 Task: Check the Street View of the Tokyo Skytree.
Action: Mouse moved to (159, 106)
Screenshot: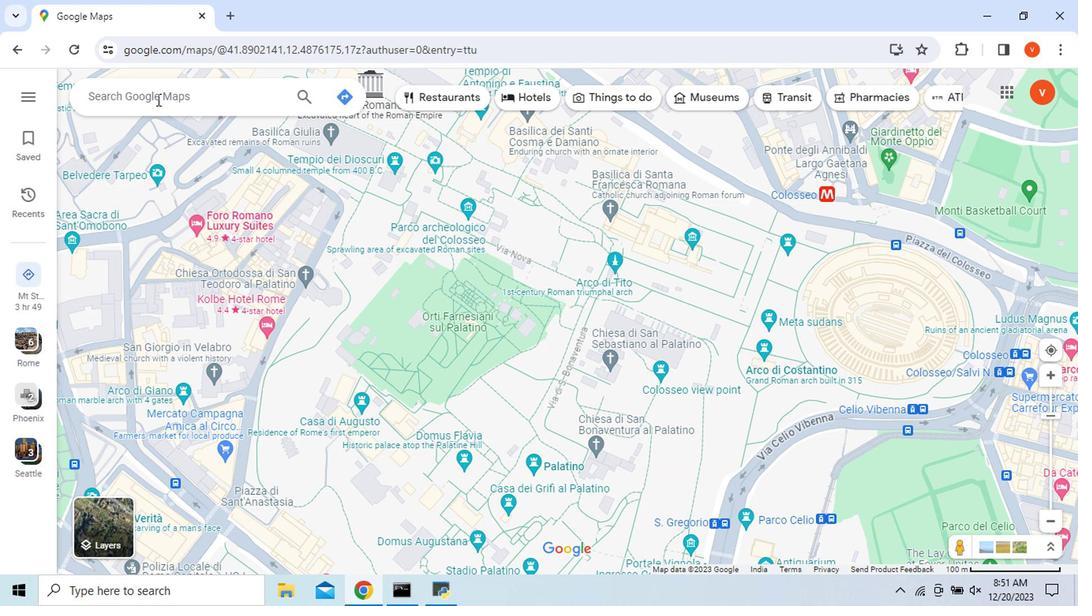 
Action: Mouse pressed left at (159, 106)
Screenshot: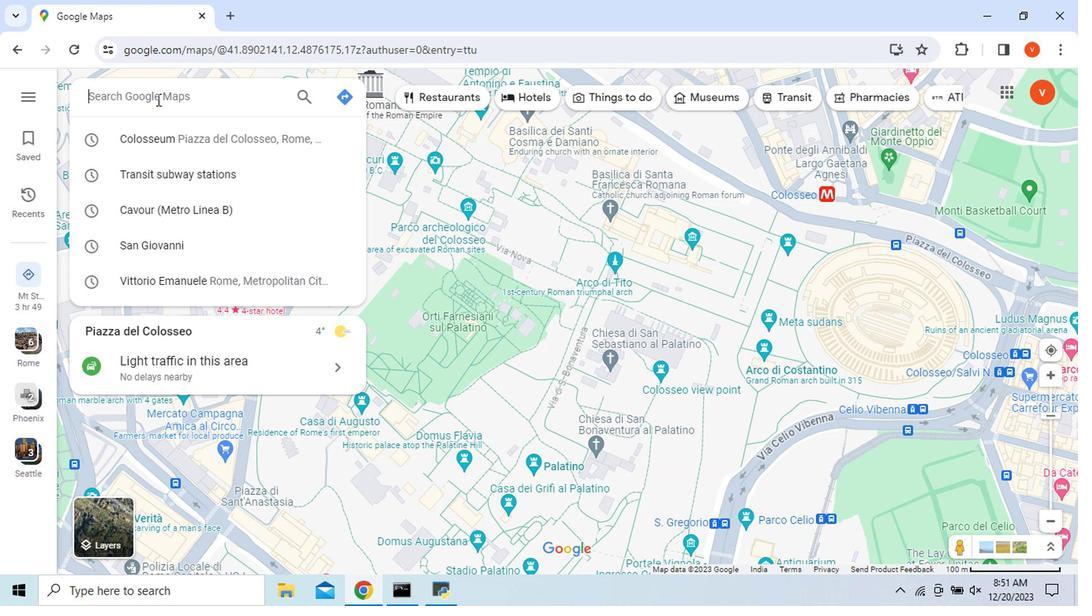 
Action: Key pressed <Key.shift>Tokyo<Key.space><Key.shift>Skytree
Screenshot: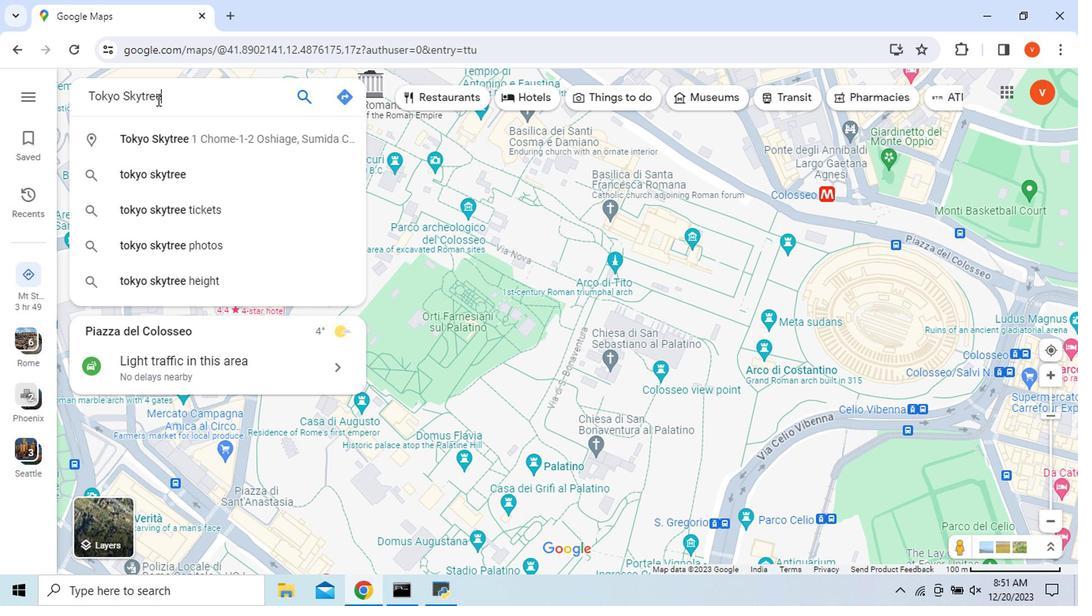 
Action: Mouse moved to (202, 144)
Screenshot: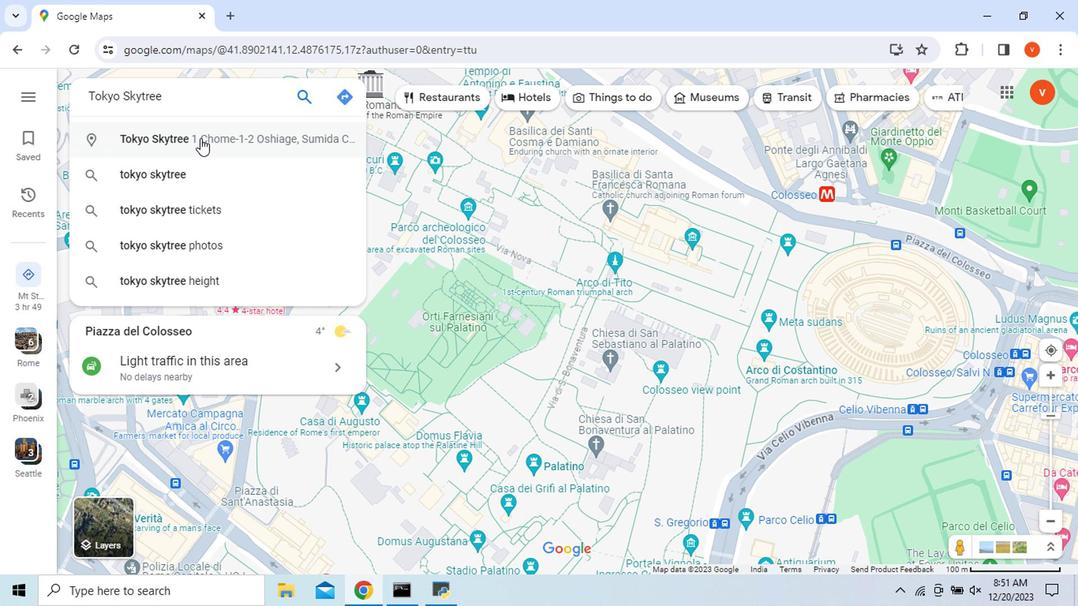 
Action: Mouse pressed left at (202, 144)
Screenshot: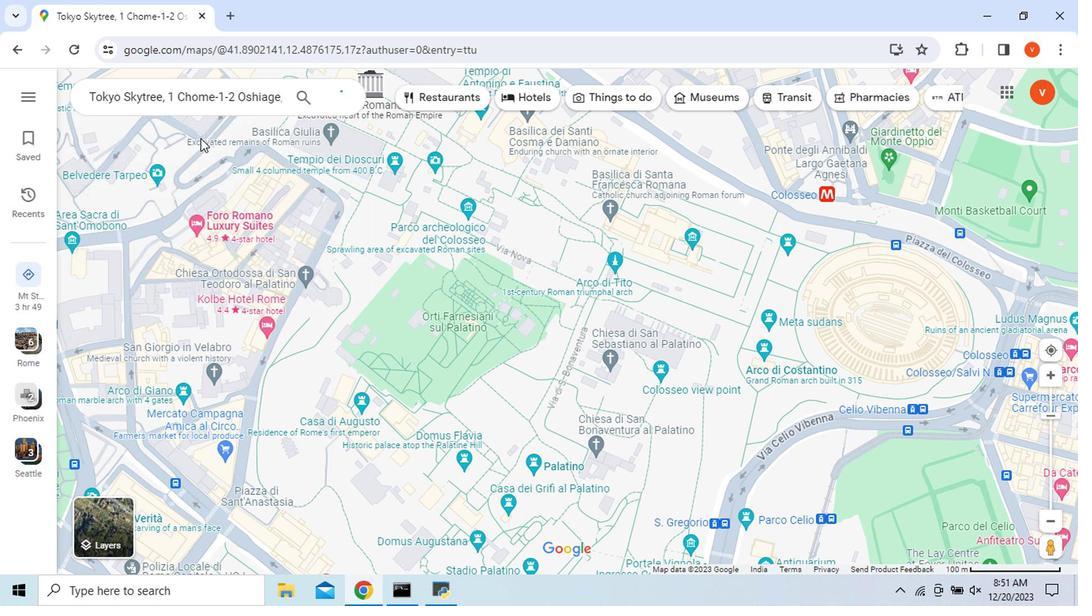 
Action: Mouse moved to (584, 518)
Screenshot: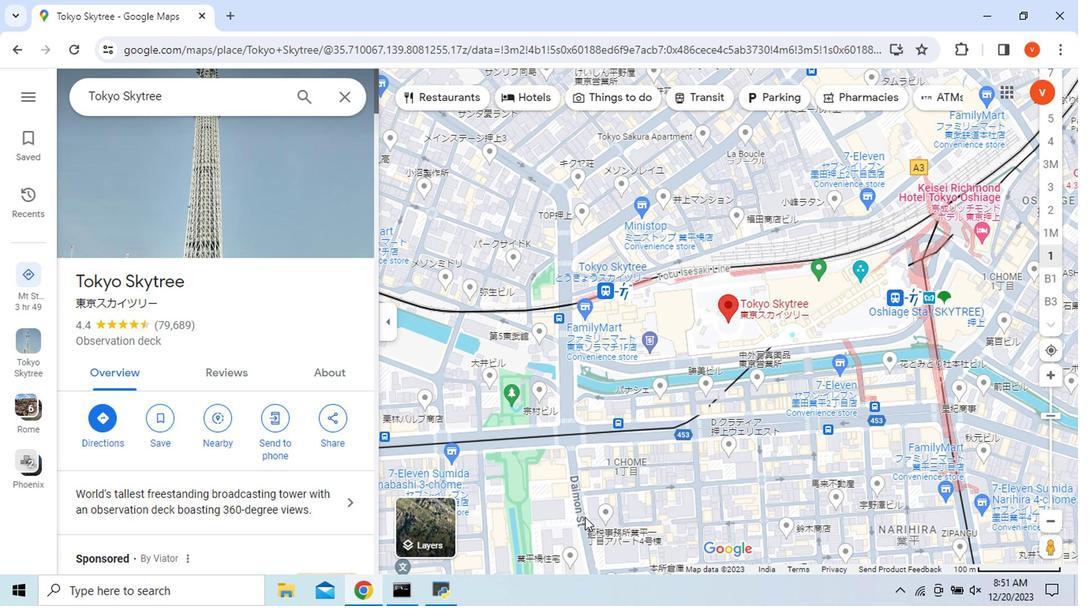 
Action: Mouse scrolled (584, 518) with delta (0, 0)
Screenshot: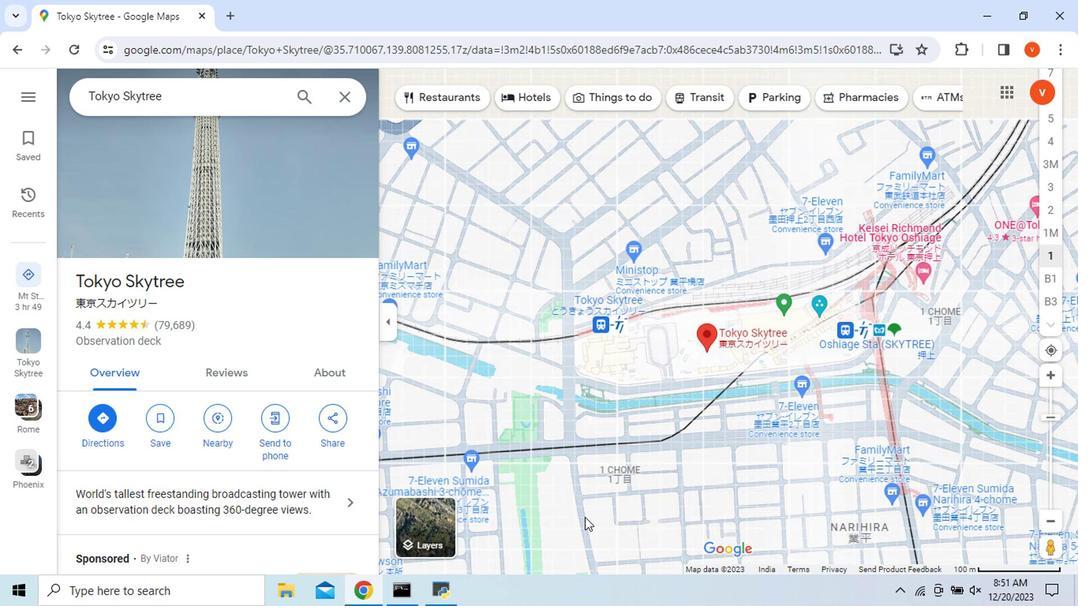 
Action: Mouse moved to (664, 549)
Screenshot: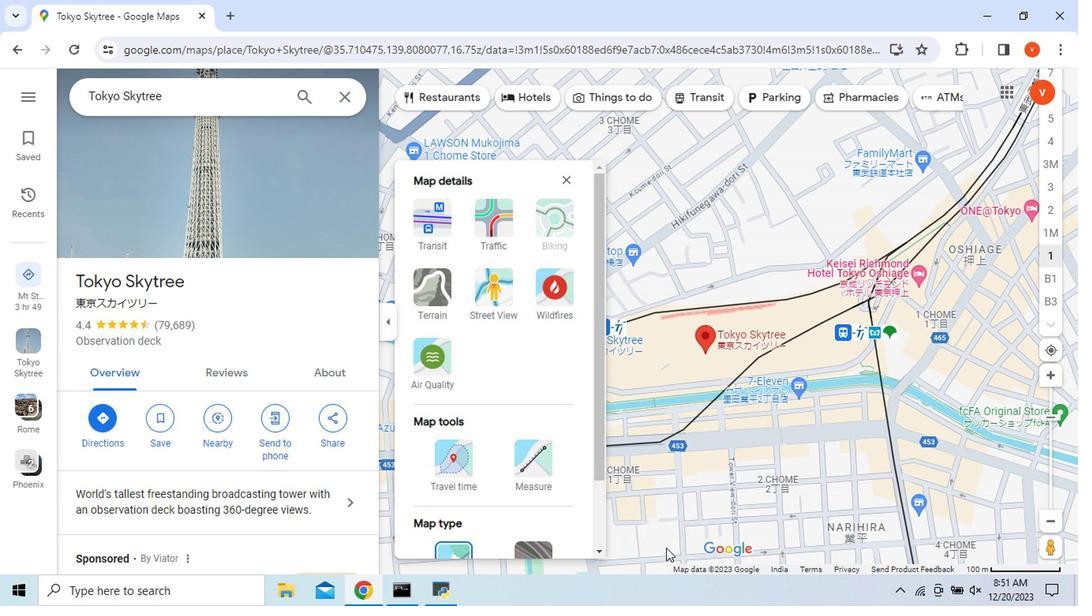 
Action: Mouse pressed left at (664, 549)
Screenshot: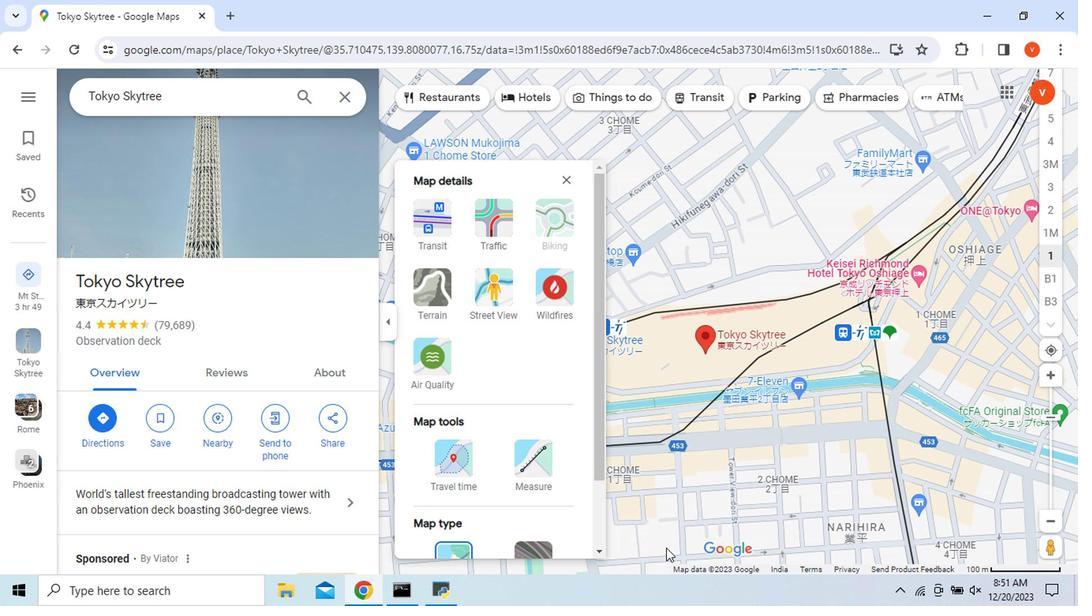 
Action: Mouse moved to (497, 297)
Screenshot: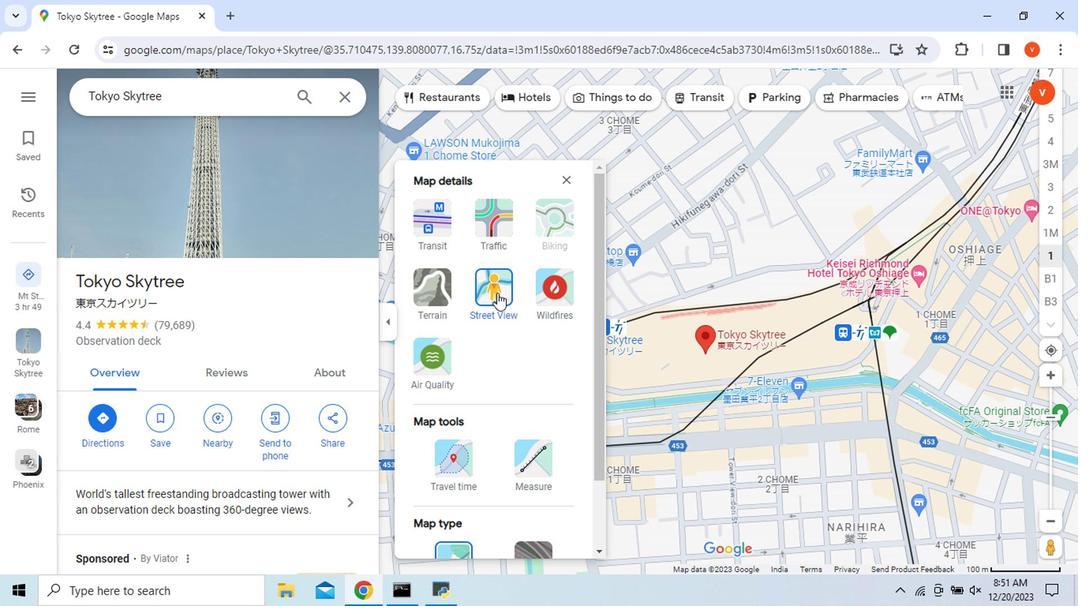 
Action: Mouse pressed left at (497, 297)
Screenshot: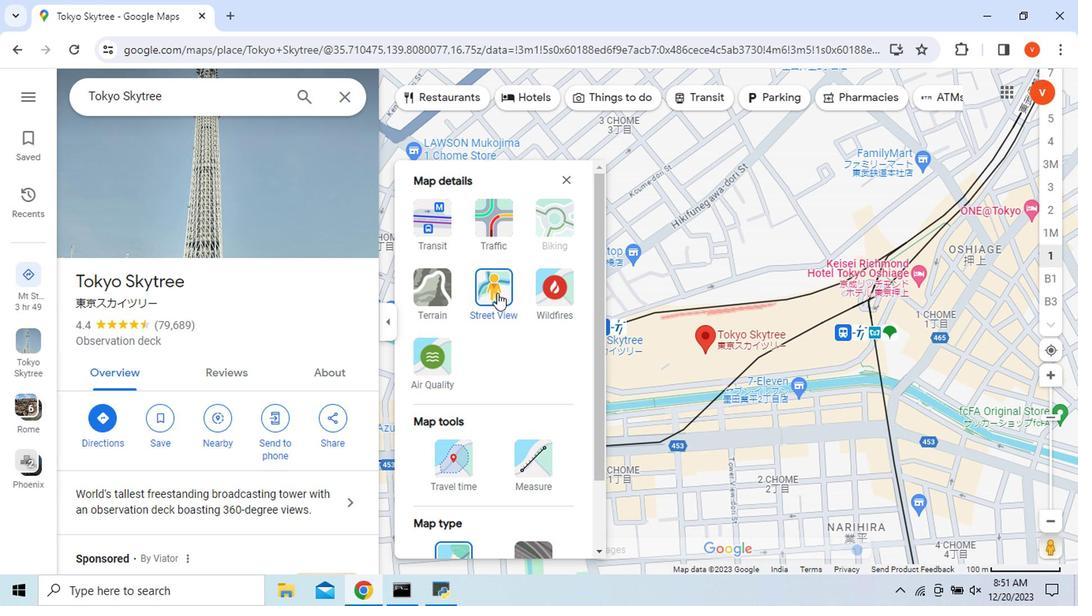 
Action: Mouse moved to (562, 183)
Screenshot: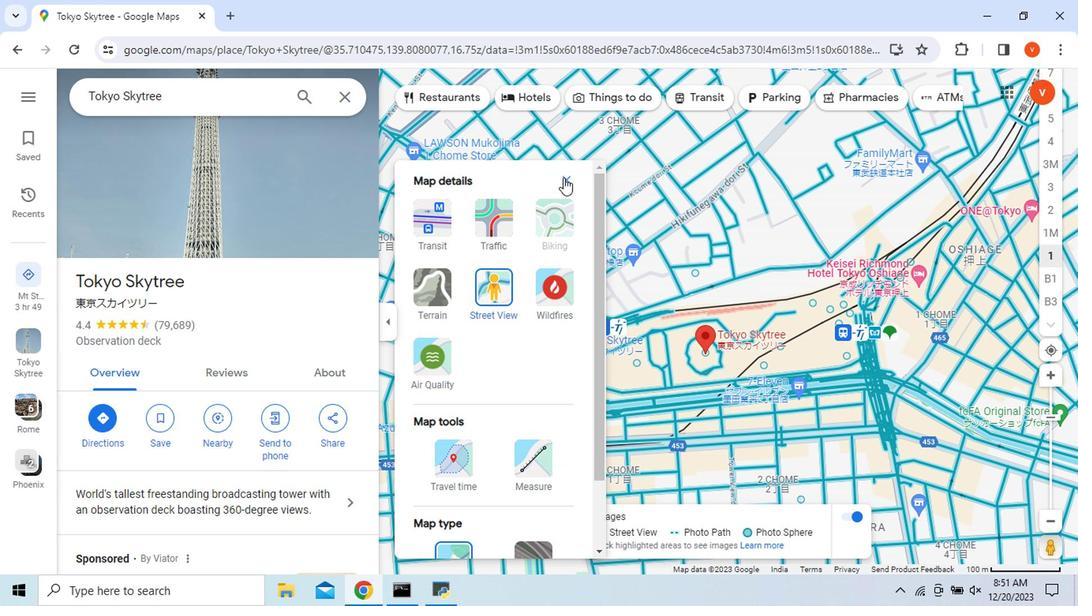 
Action: Mouse pressed left at (562, 183)
Screenshot: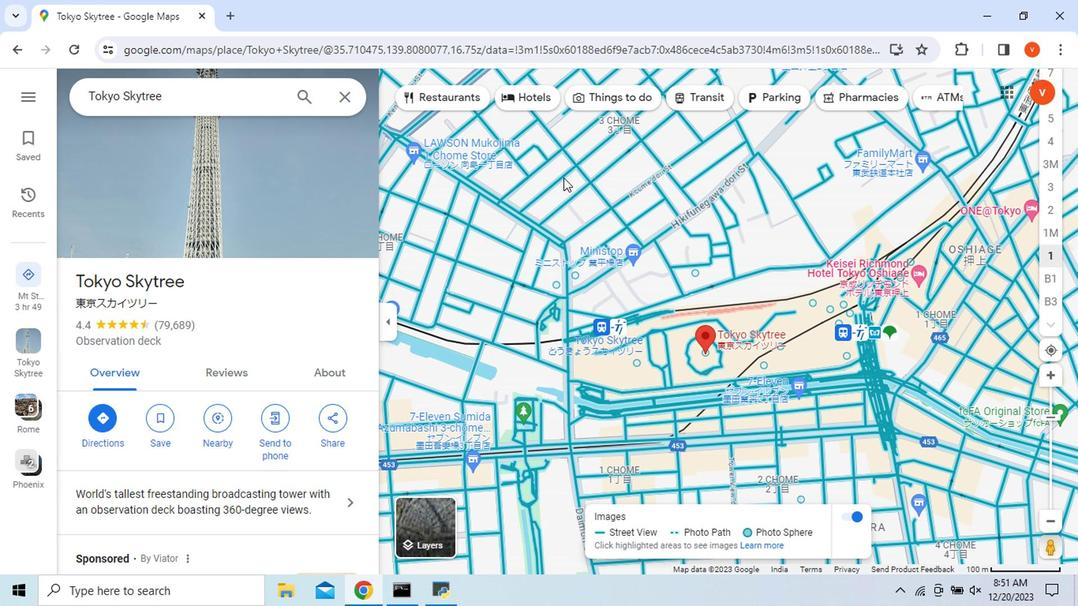 
Action: Mouse moved to (545, 446)
Screenshot: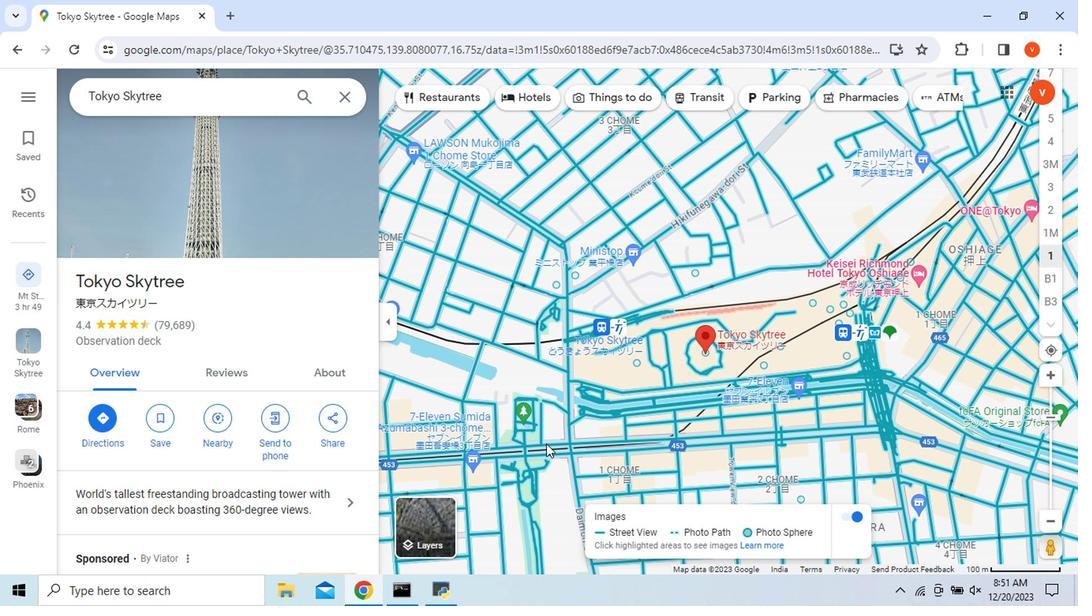 
Action: Mouse scrolled (545, 445) with delta (0, -1)
Screenshot: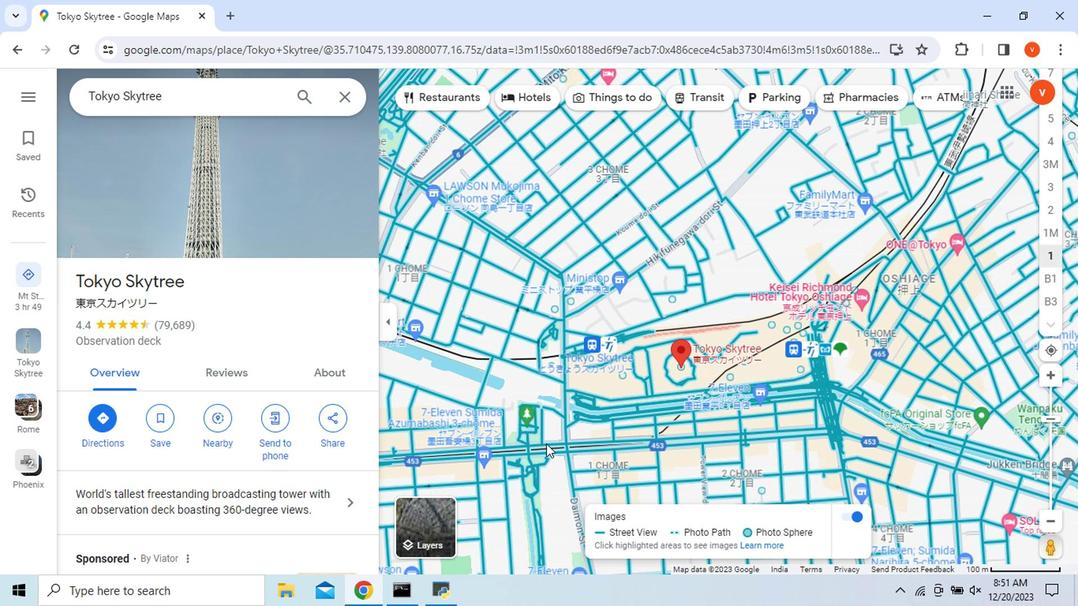 
Action: Mouse scrolled (545, 445) with delta (0, -1)
Screenshot: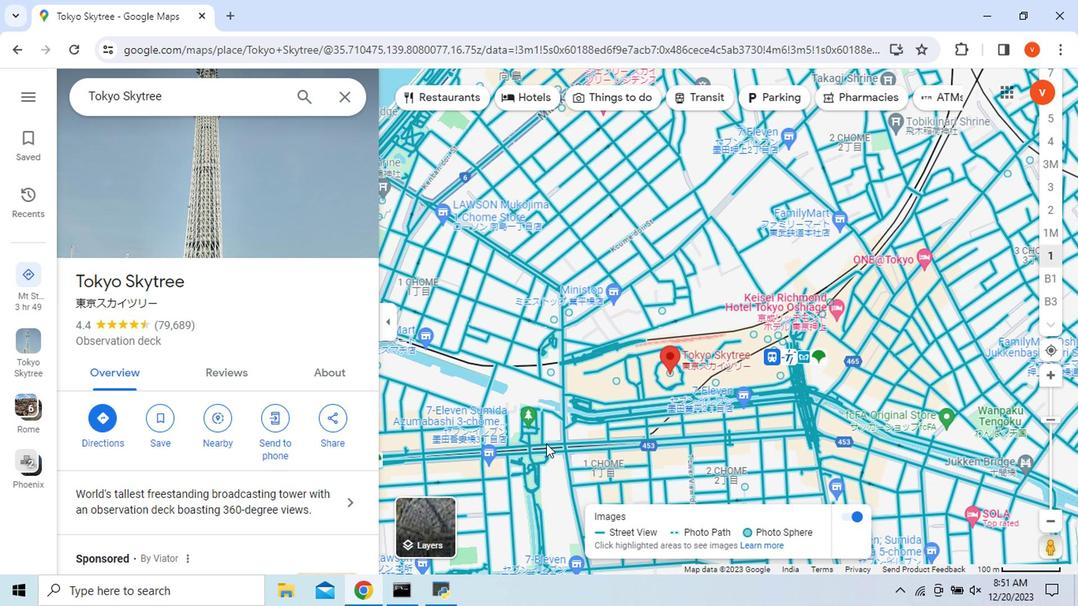 
Action: Mouse scrolled (545, 445) with delta (0, -1)
Screenshot: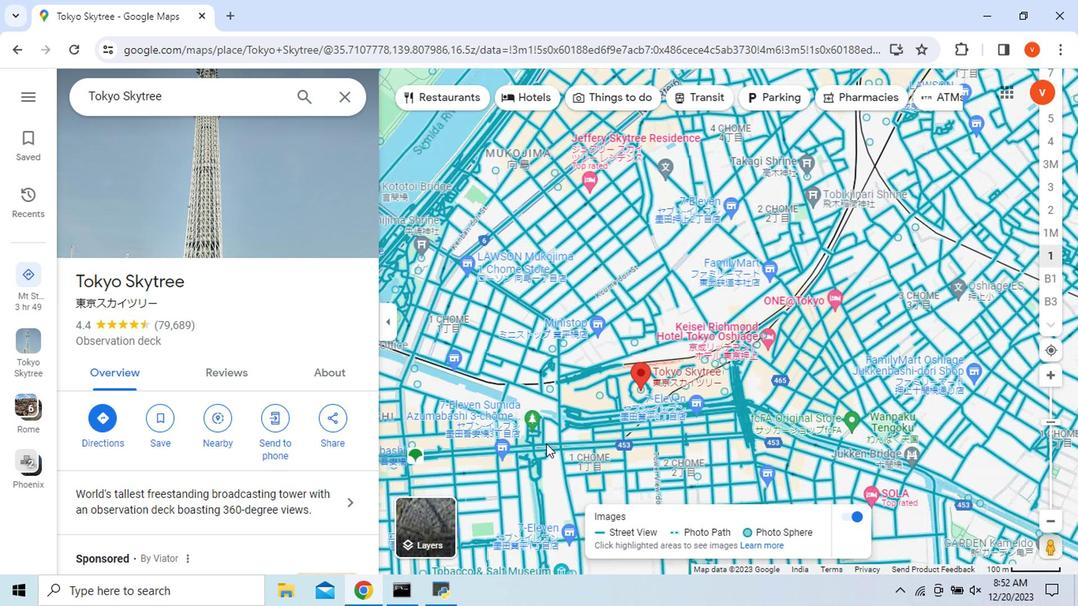 
Action: Mouse moved to (670, 550)
Screenshot: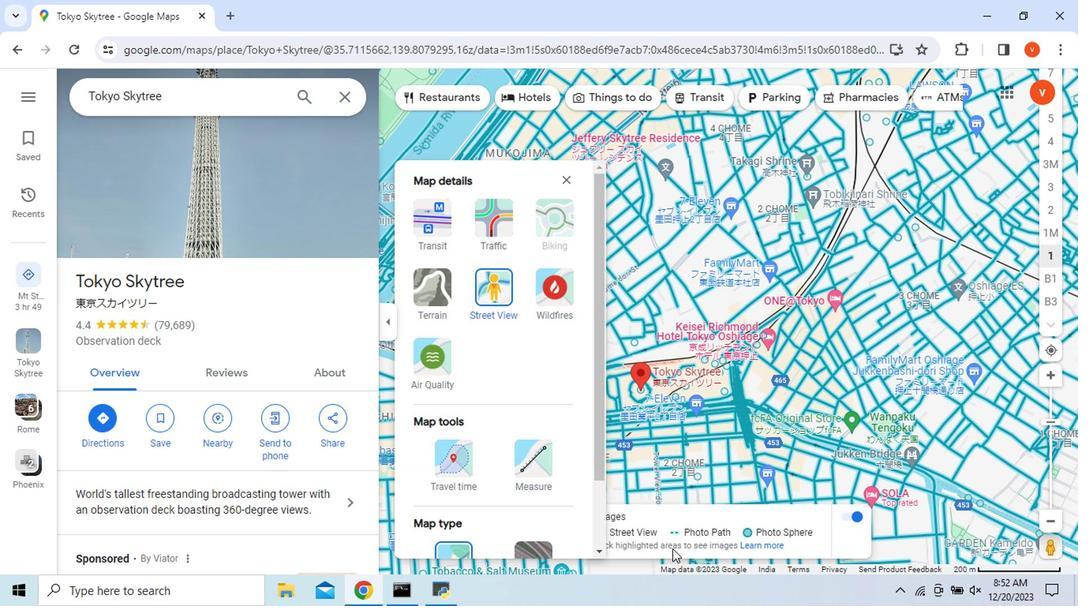 
Action: Mouse pressed left at (670, 550)
Screenshot: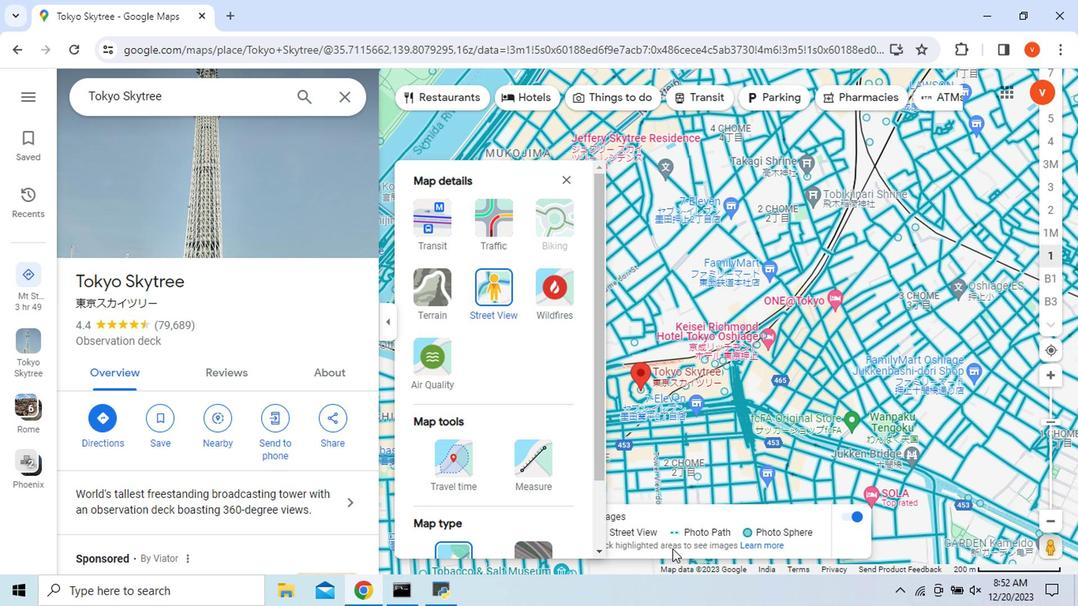 
Action: Mouse moved to (521, 547)
Screenshot: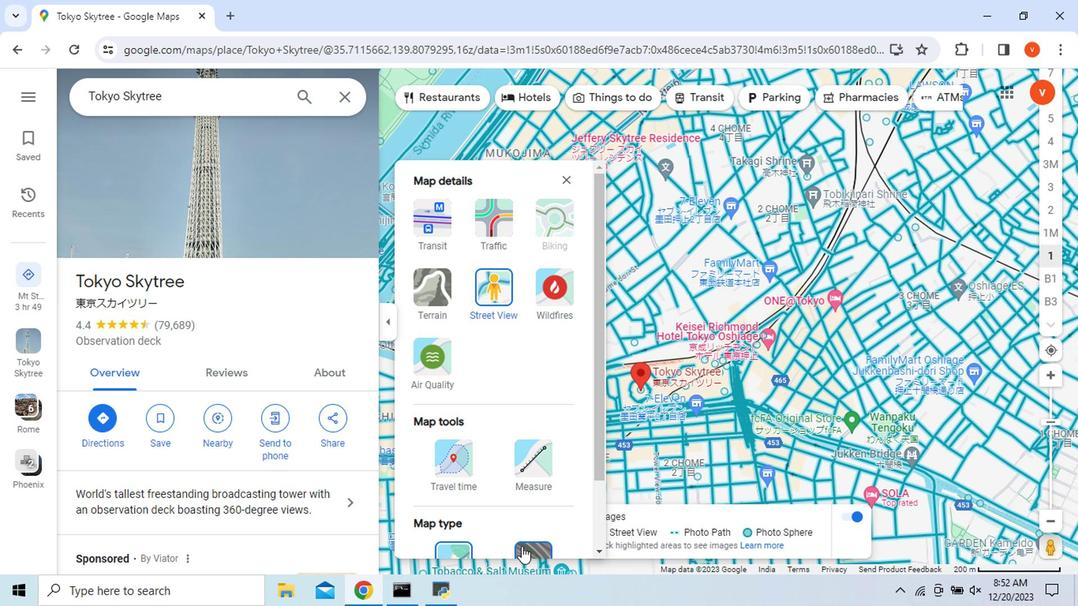 
Action: Mouse pressed left at (521, 547)
Screenshot: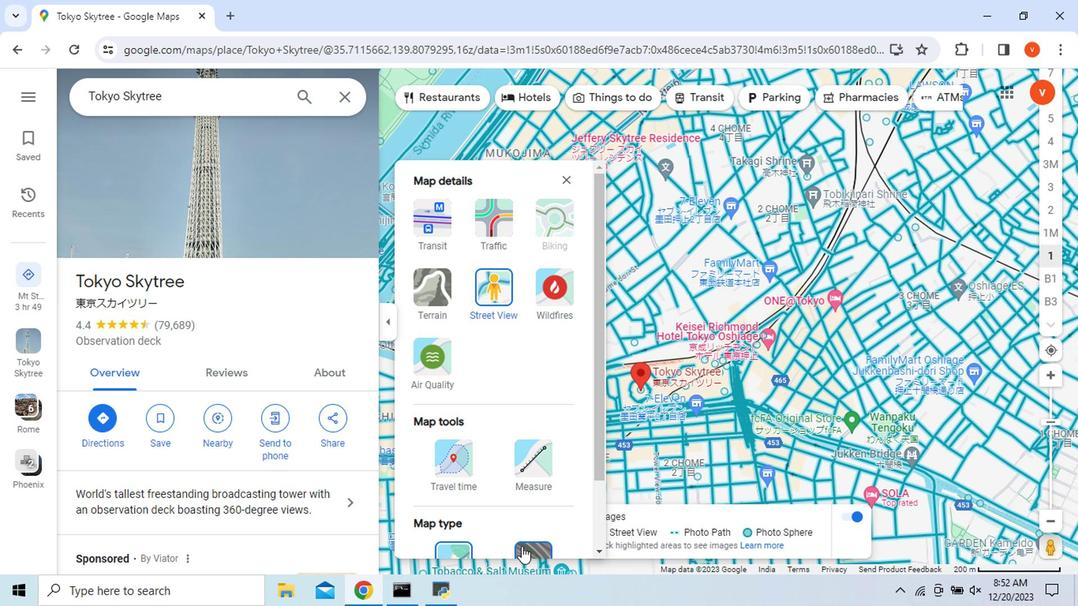 
Action: Mouse moved to (567, 182)
Screenshot: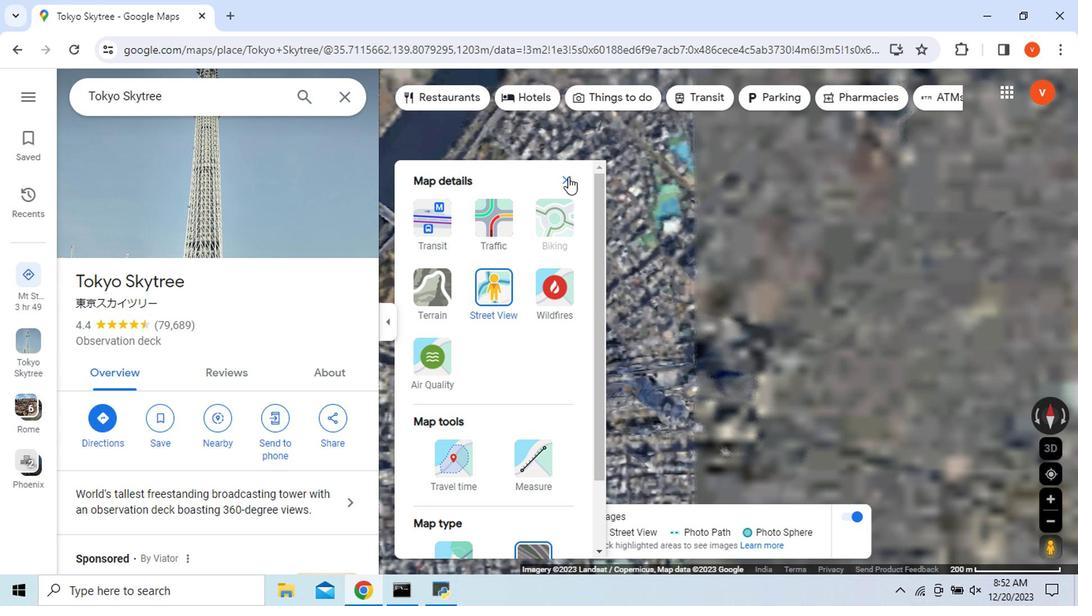 
Action: Mouse pressed left at (567, 182)
Screenshot: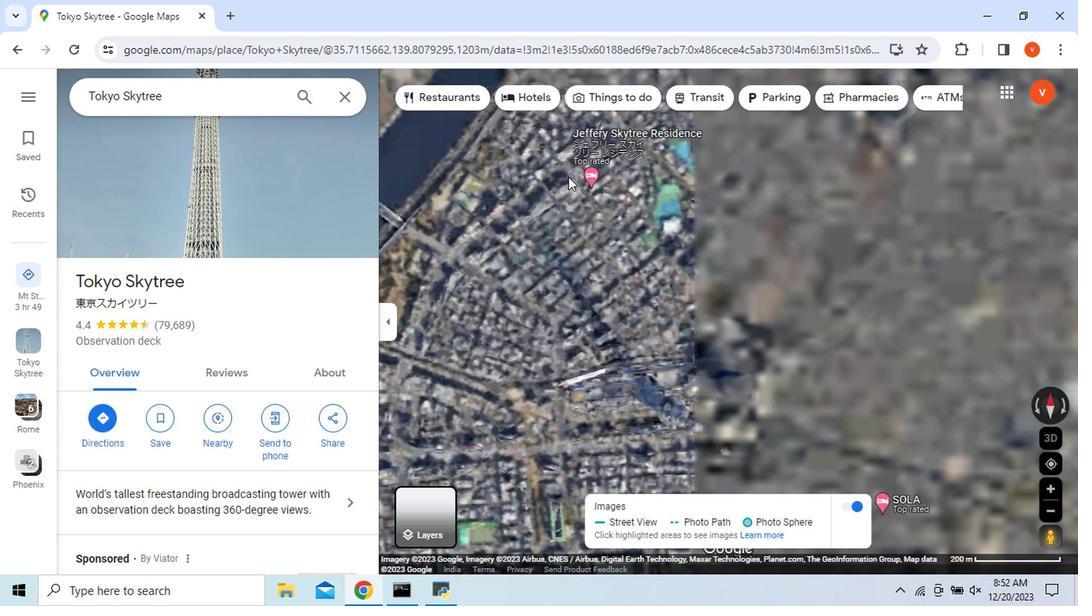 
Action: Mouse moved to (40, 150)
Screenshot: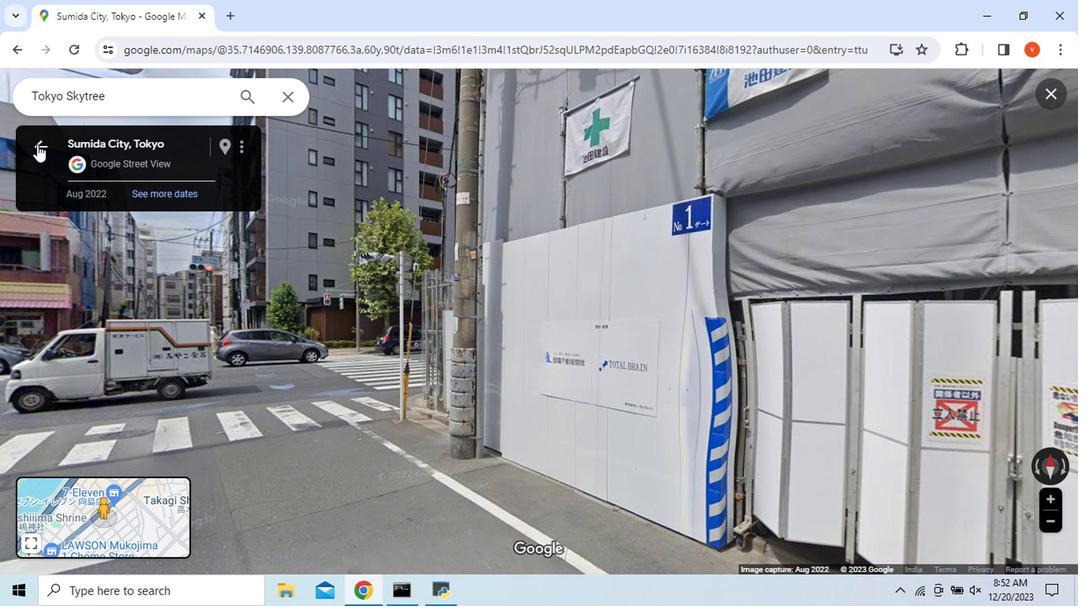 
Action: Mouse pressed left at (40, 150)
Screenshot: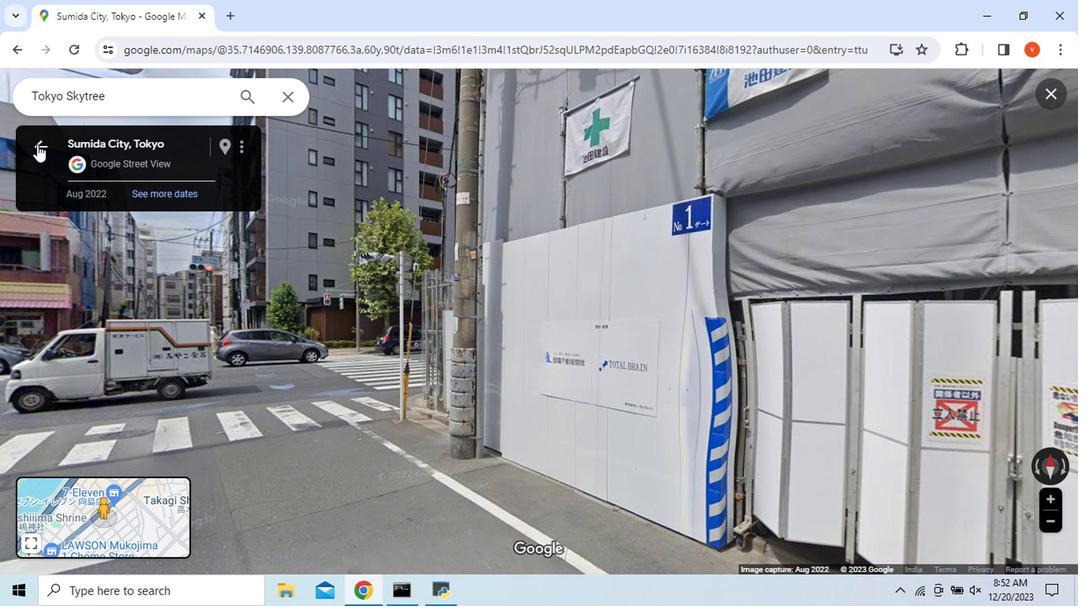 
Action: Mouse moved to (560, 440)
Screenshot: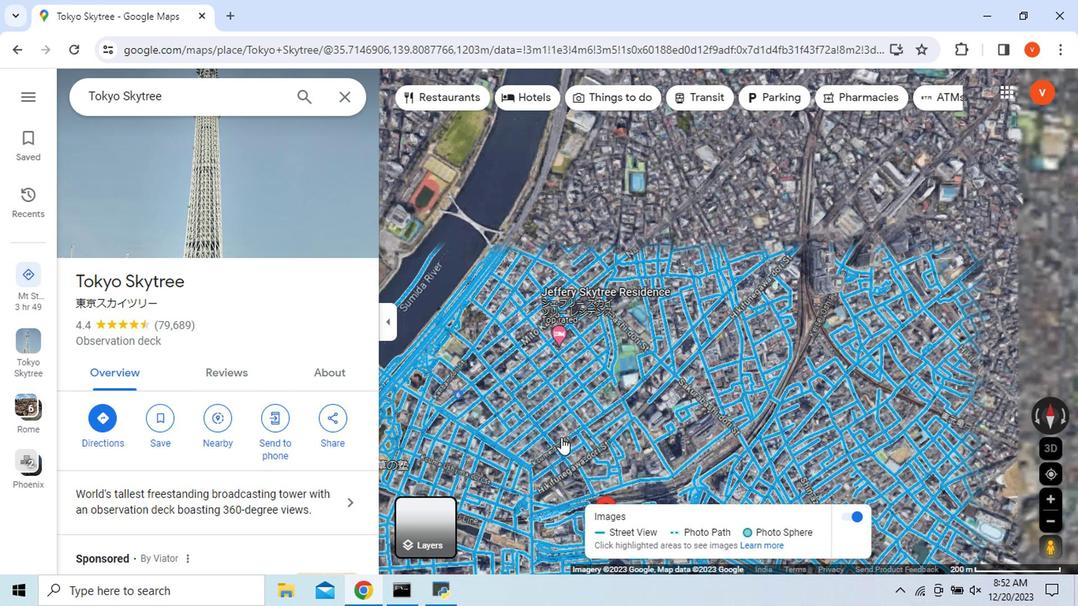 
Action: Mouse scrolled (560, 439) with delta (0, -1)
Screenshot: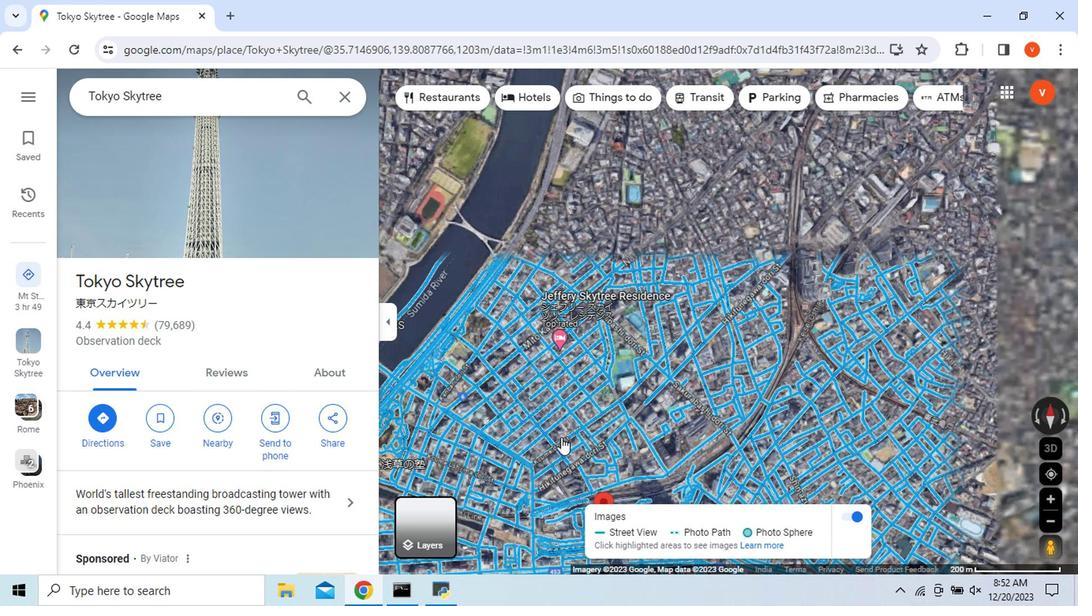 
Action: Mouse scrolled (560, 439) with delta (0, -1)
Screenshot: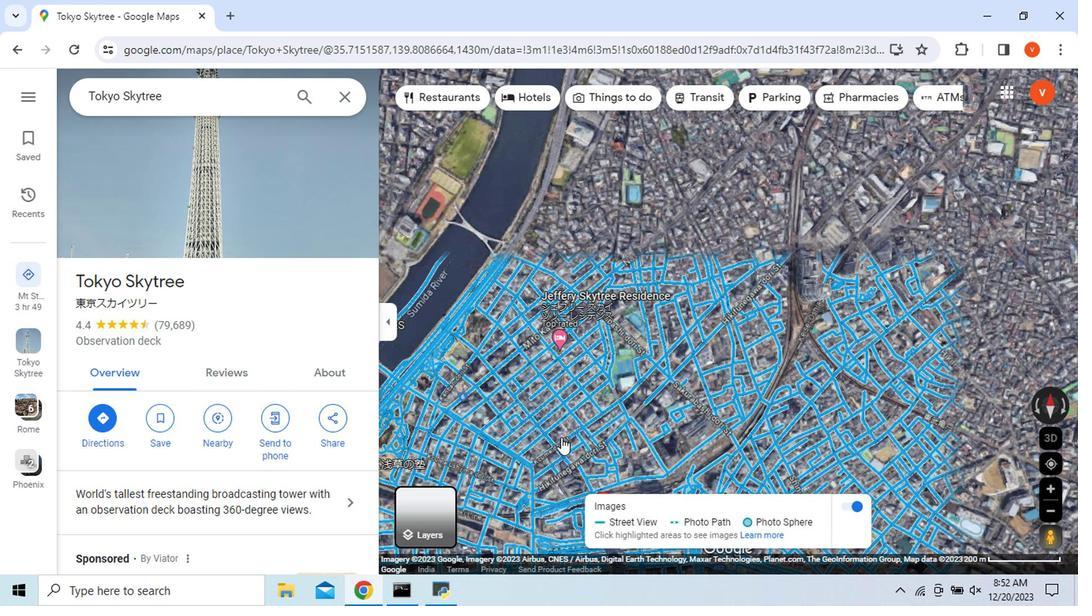 
Action: Mouse scrolled (560, 439) with delta (0, -1)
Screenshot: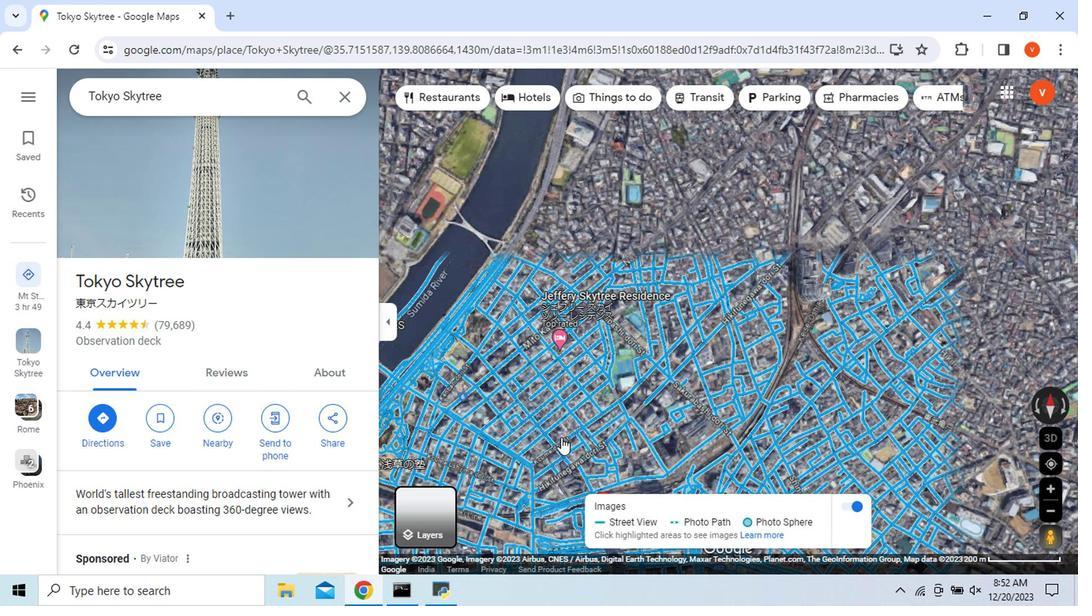 
Action: Mouse scrolled (560, 439) with delta (0, -1)
Screenshot: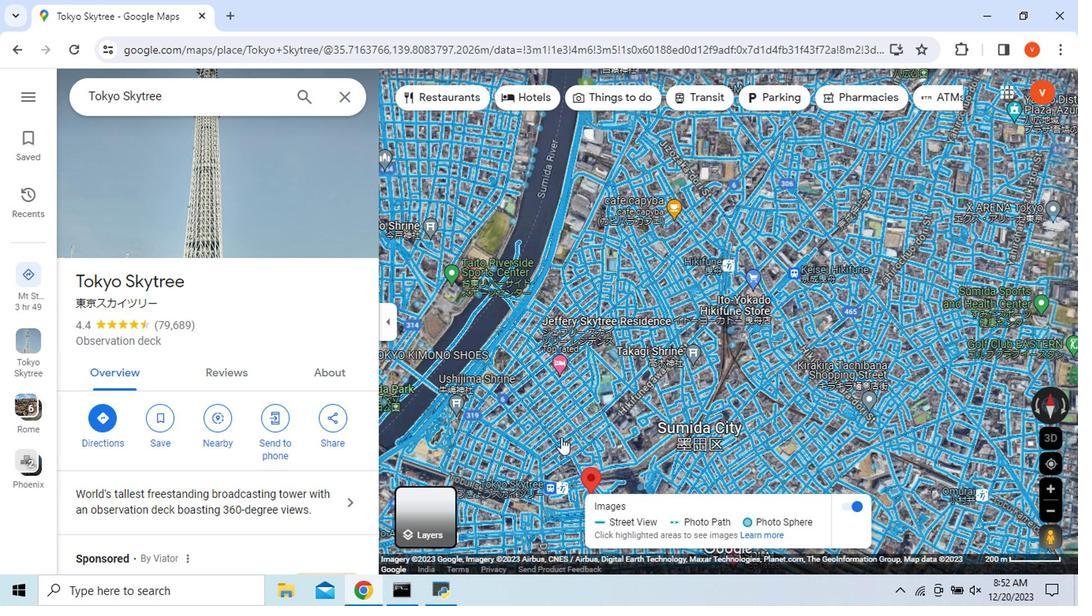 
Action: Mouse scrolled (560, 439) with delta (0, -1)
Screenshot: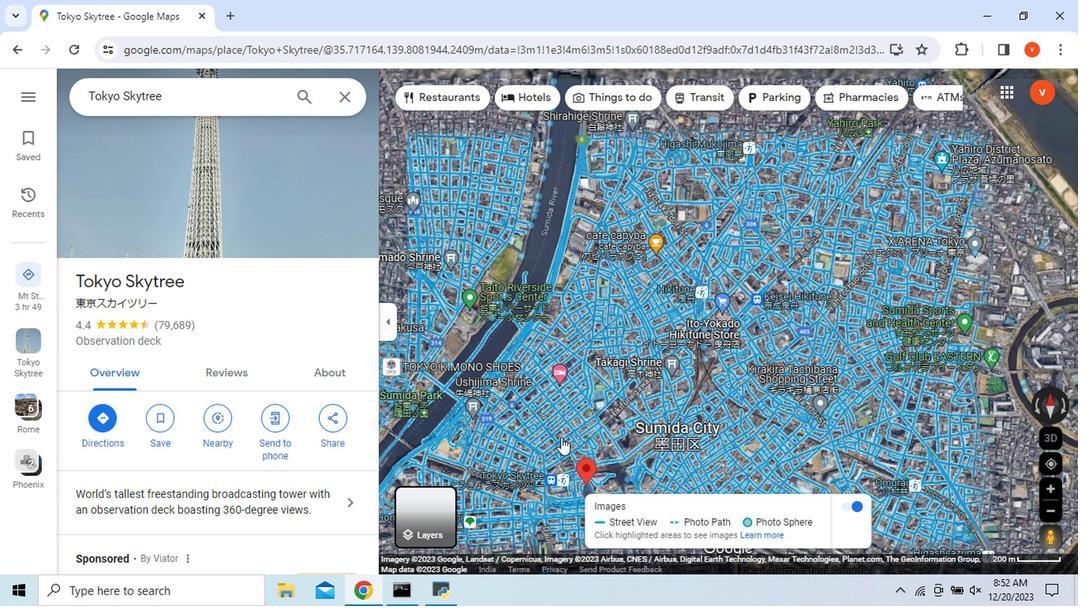 
Action: Mouse scrolled (560, 439) with delta (0, -1)
Screenshot: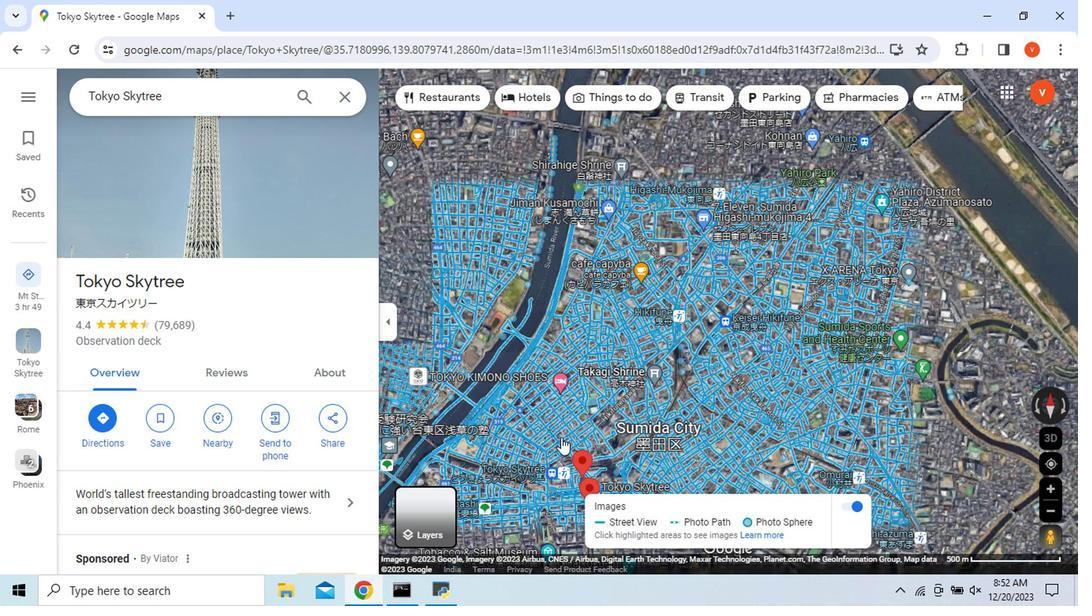 
Action: Mouse scrolled (560, 439) with delta (0, -1)
Screenshot: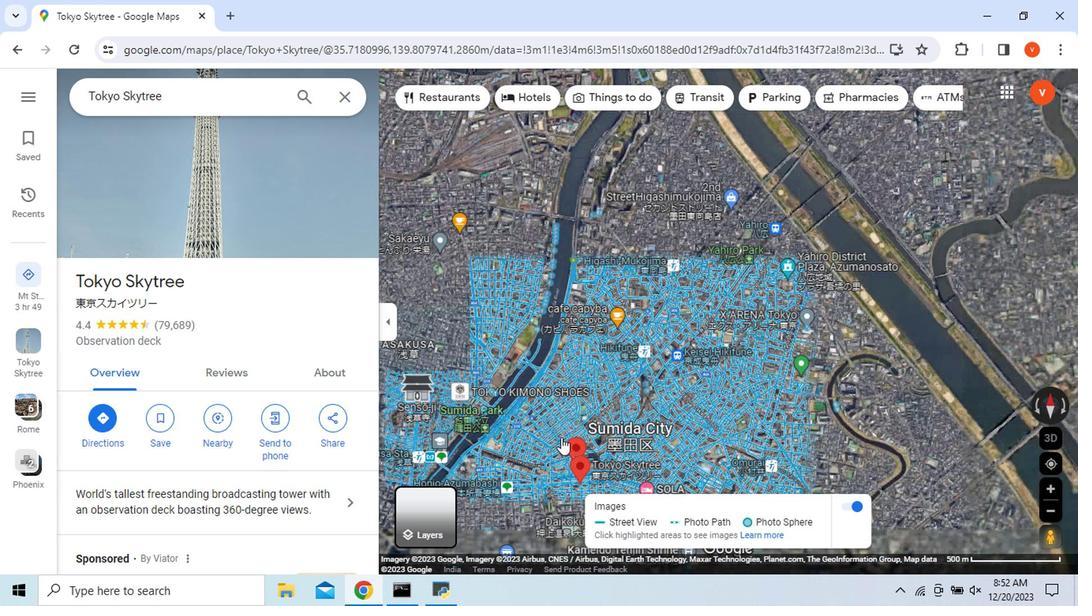 
Action: Mouse moved to (679, 539)
Screenshot: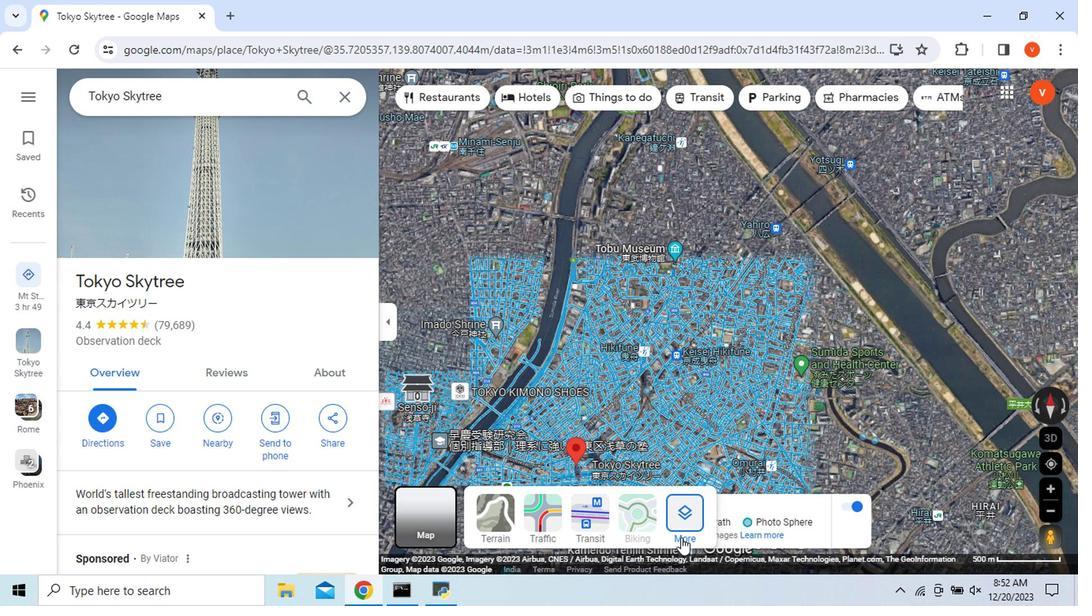 
Action: Mouse pressed left at (679, 539)
Screenshot: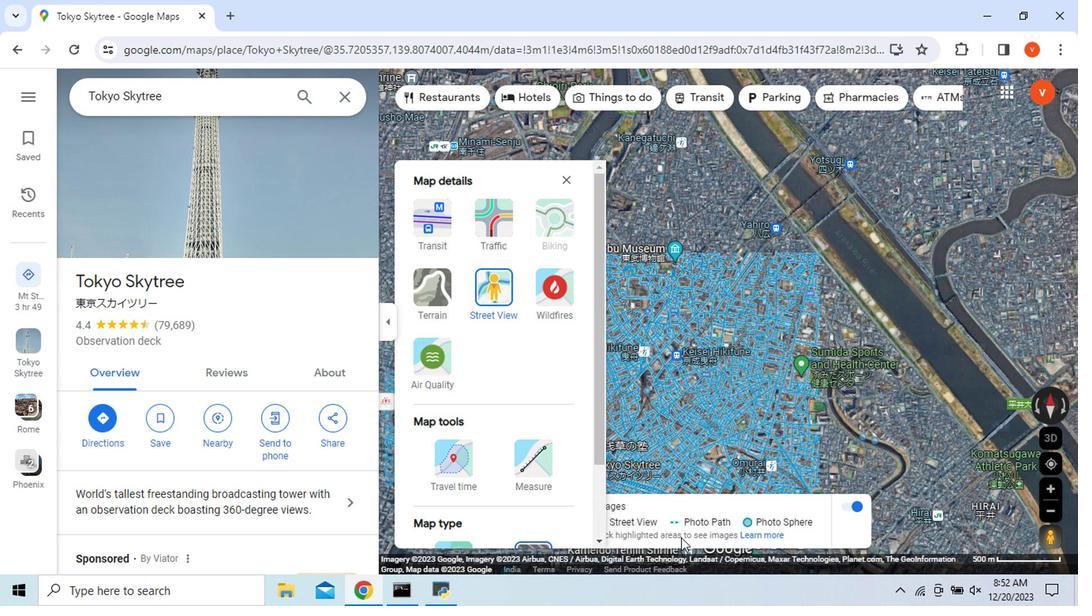 
Action: Mouse moved to (449, 546)
Screenshot: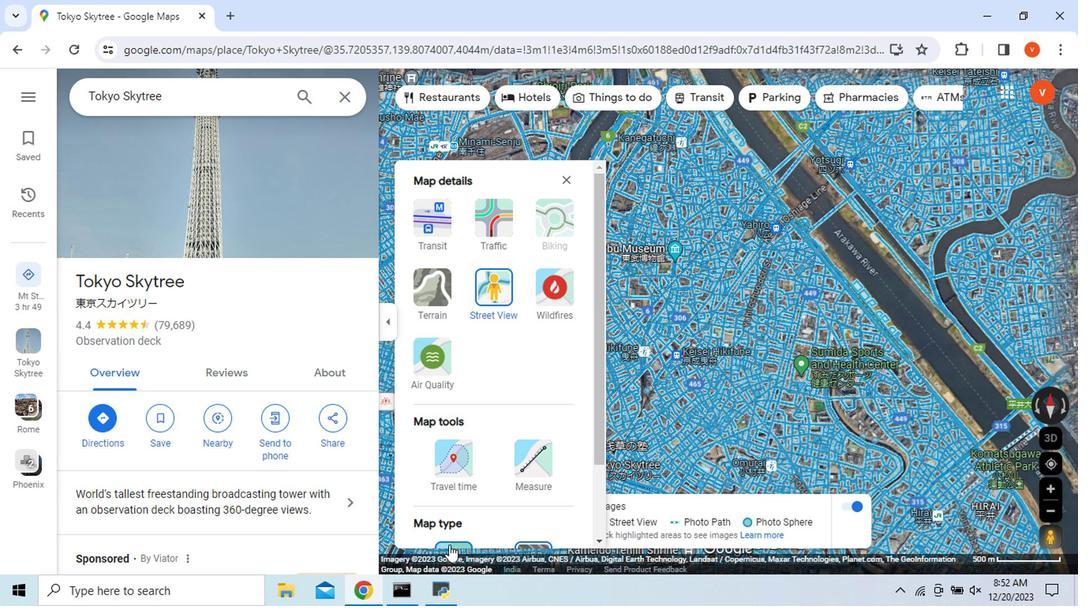 
Action: Mouse pressed left at (449, 546)
Screenshot: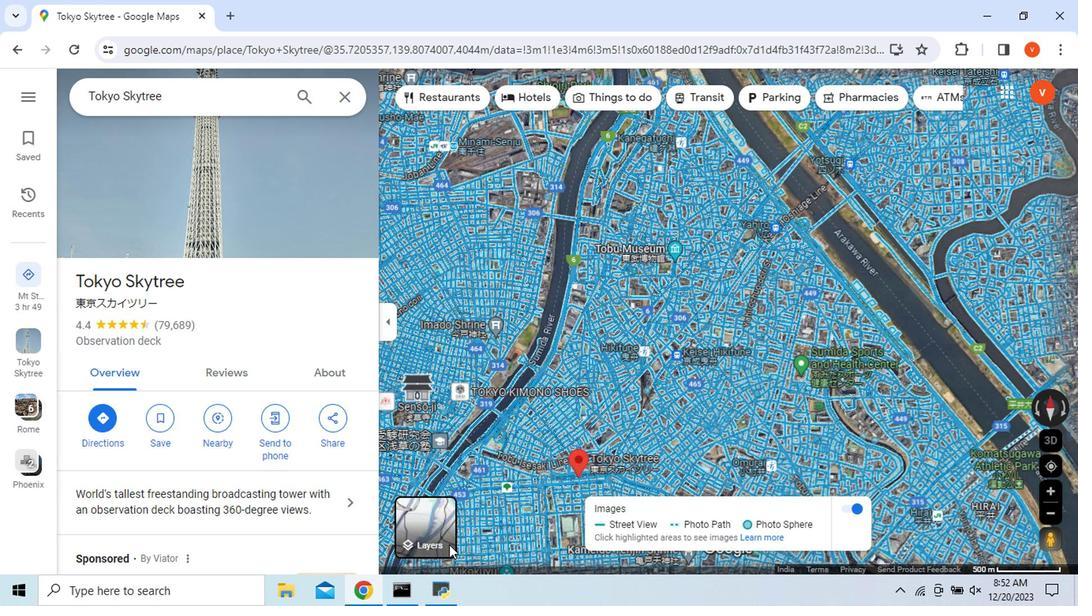 
Action: Mouse moved to (676, 547)
Screenshot: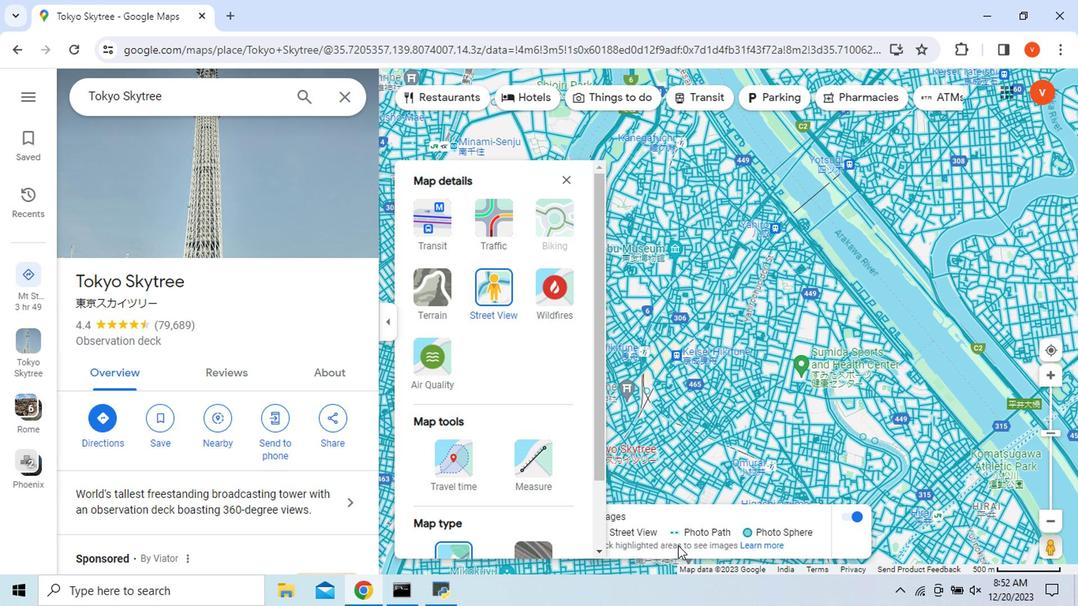 
Action: Mouse pressed left at (676, 547)
Screenshot: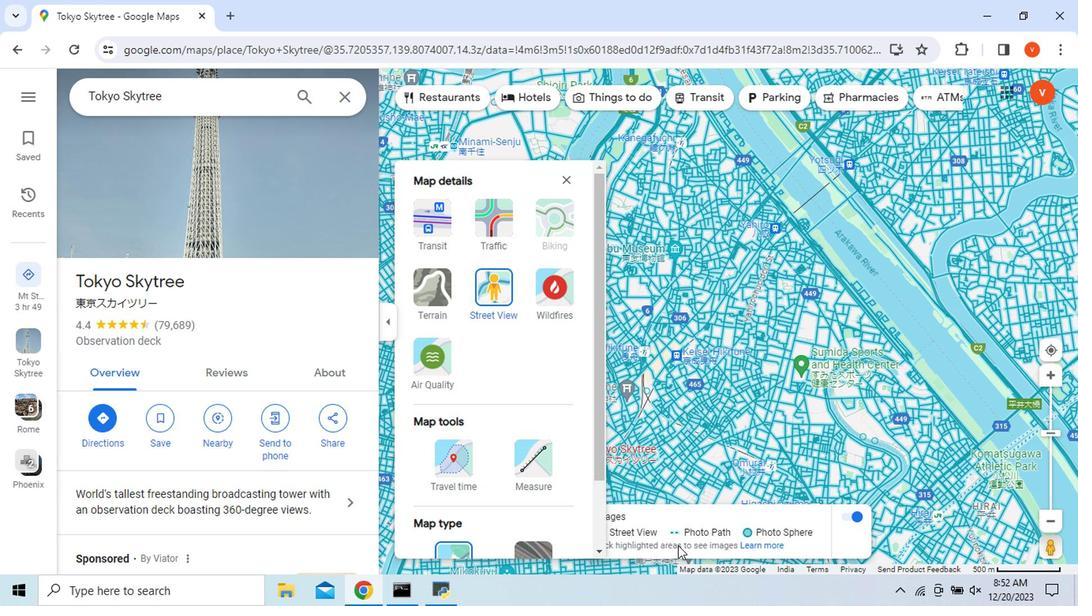 
Action: Mouse moved to (488, 290)
Screenshot: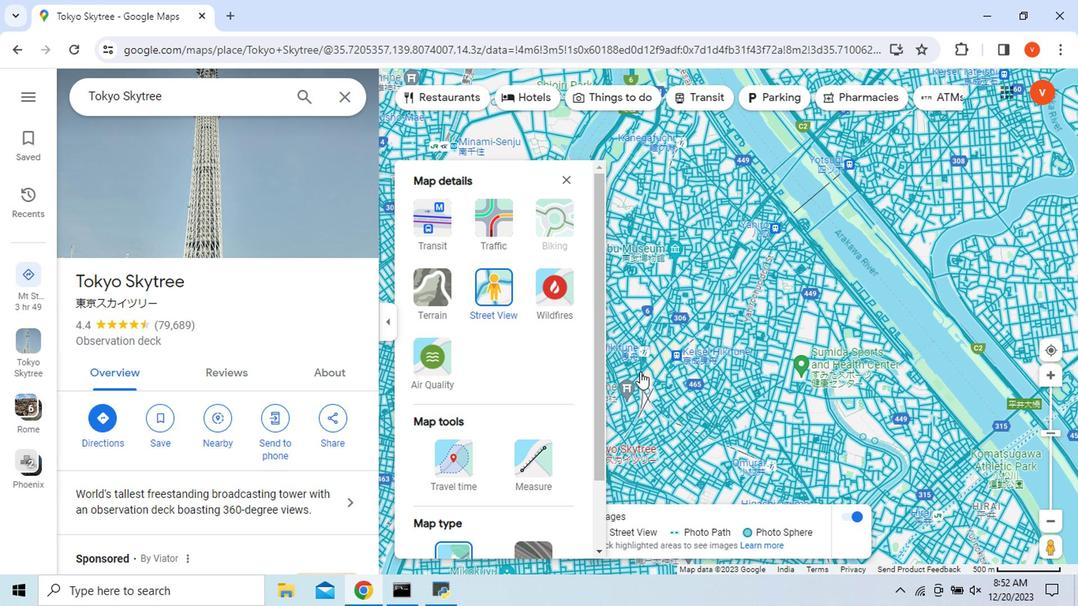 
Action: Mouse pressed left at (488, 290)
Screenshot: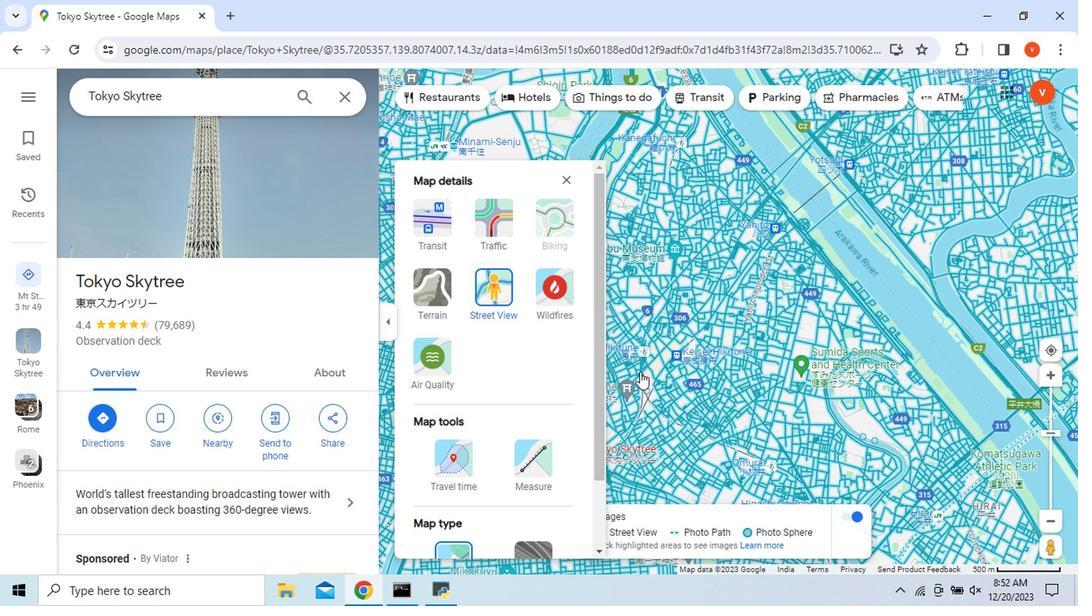 
Action: Mouse moved to (566, 187)
Screenshot: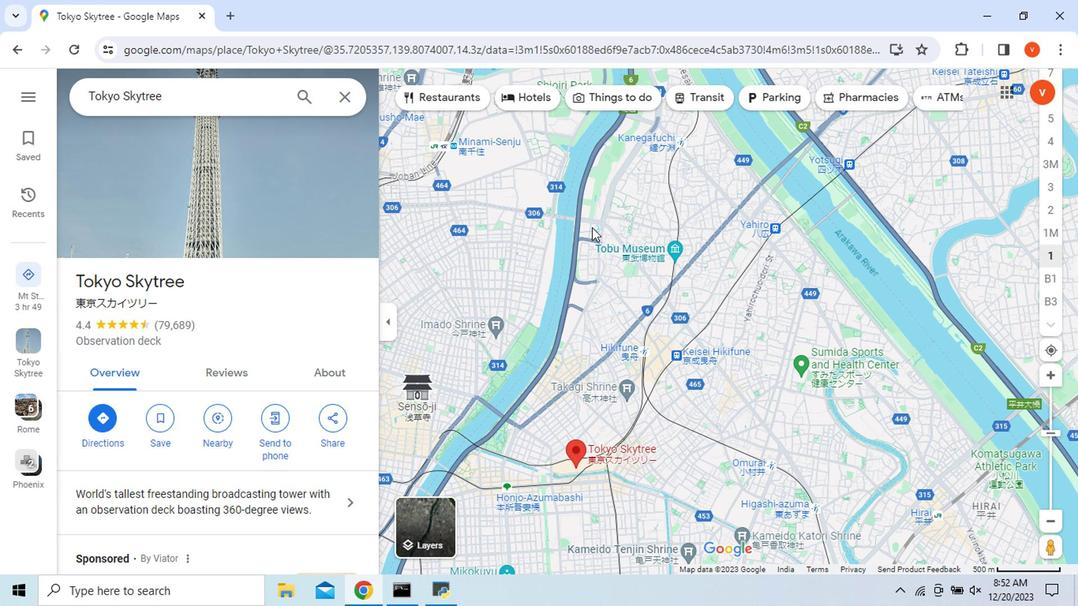 
Action: Mouse pressed left at (566, 187)
Screenshot: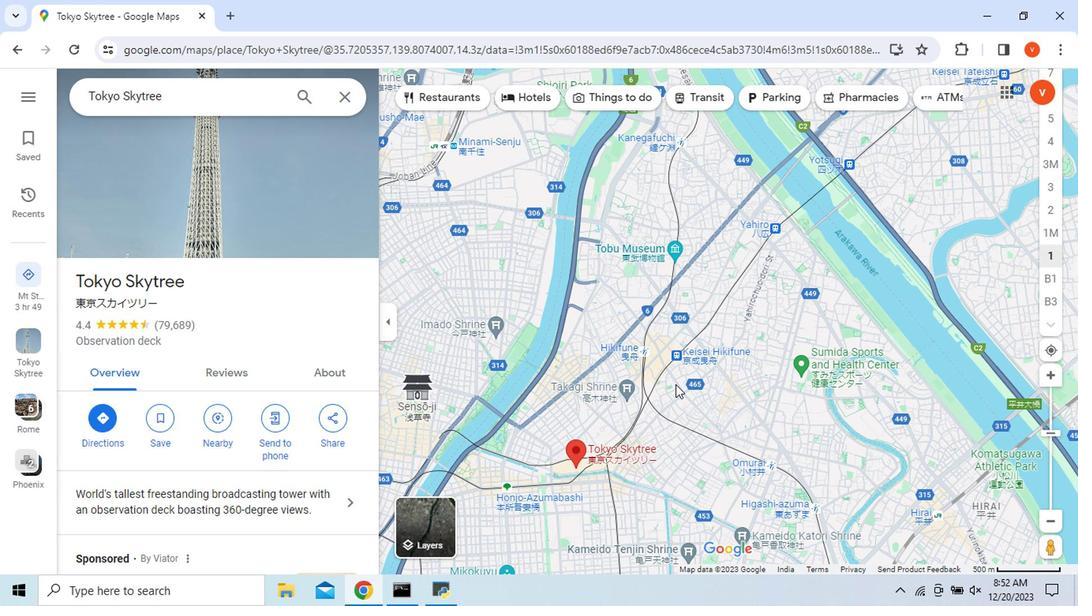 
Action: Mouse moved to (767, 603)
Screenshot: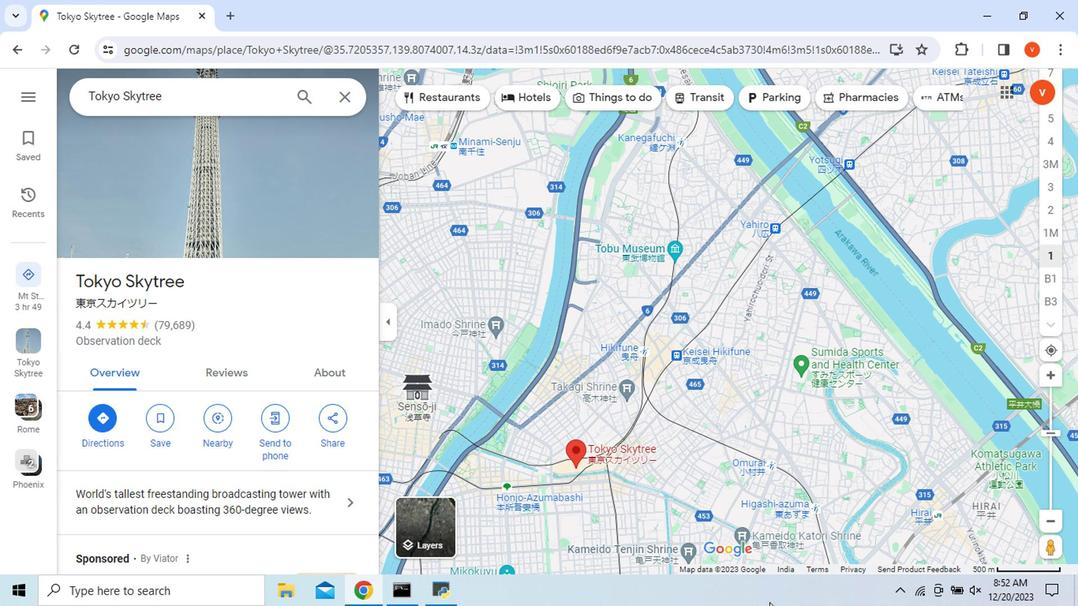 
